 Task: Enable the video filter "Deinterlacing video filter" in the video filter module.
Action: Mouse moved to (99, 20)
Screenshot: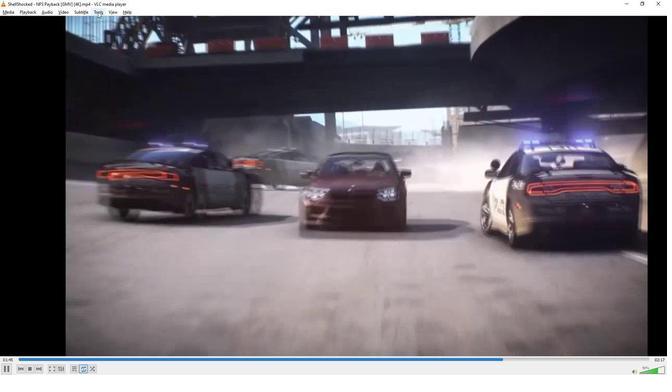 
Action: Mouse pressed left at (99, 20)
Screenshot: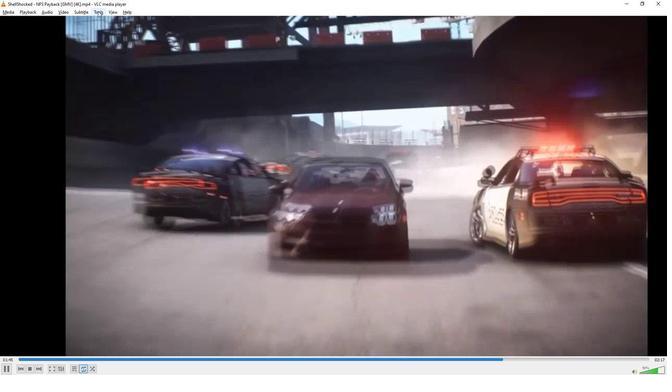 
Action: Mouse moved to (113, 101)
Screenshot: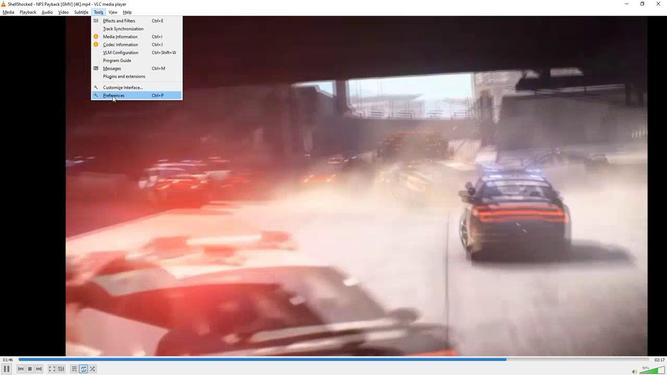 
Action: Mouse pressed left at (113, 101)
Screenshot: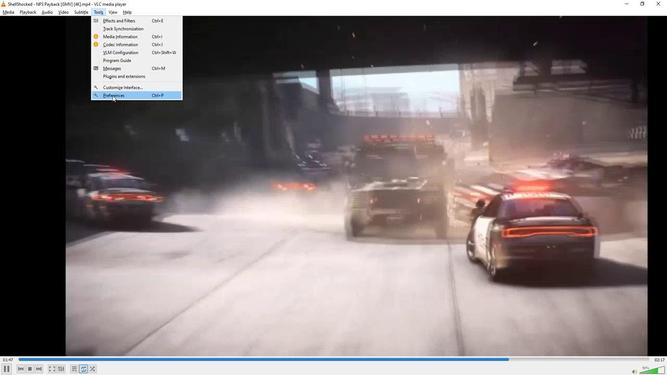 
Action: Mouse moved to (185, 255)
Screenshot: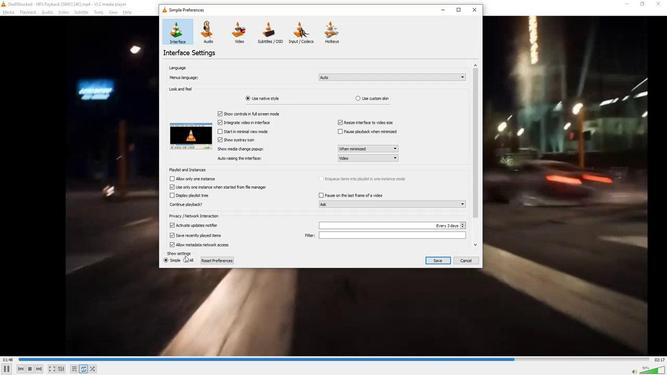 
Action: Mouse pressed left at (185, 255)
Screenshot: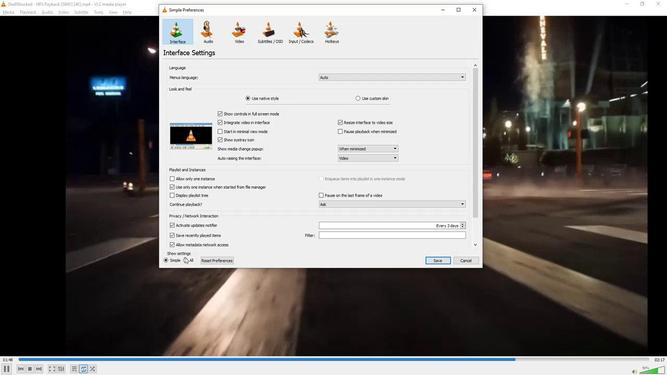 
Action: Mouse moved to (192, 197)
Screenshot: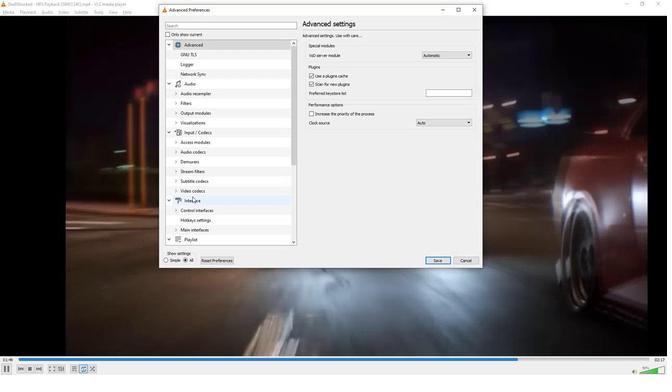 
Action: Mouse scrolled (192, 197) with delta (0, 0)
Screenshot: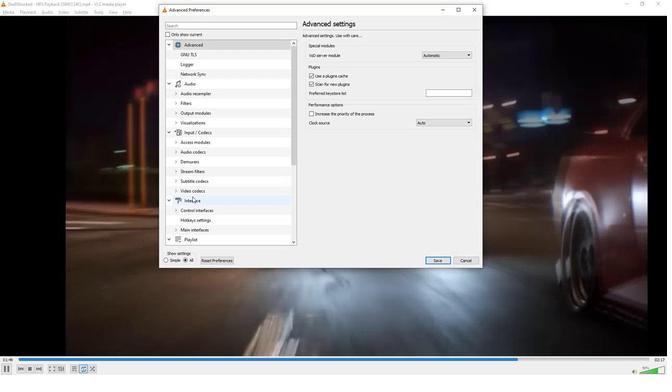
Action: Mouse scrolled (192, 197) with delta (0, 0)
Screenshot: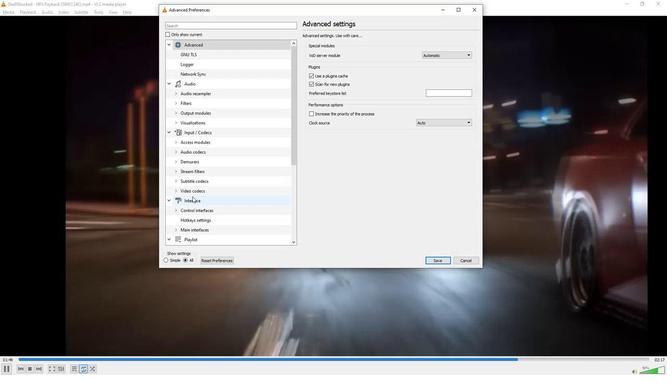 
Action: Mouse scrolled (192, 197) with delta (0, 0)
Screenshot: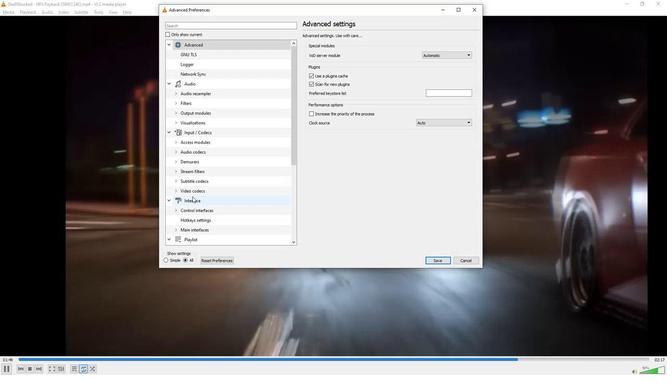 
Action: Mouse scrolled (192, 197) with delta (0, 0)
Screenshot: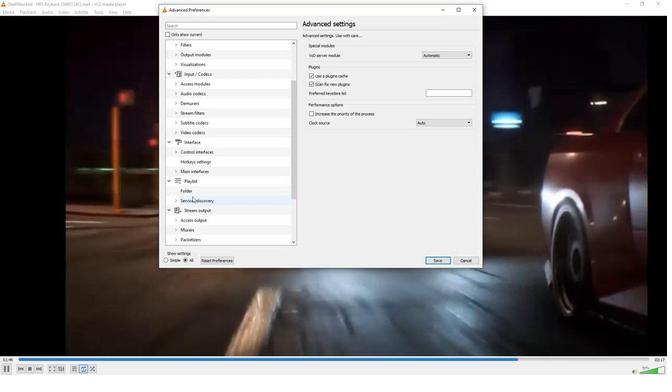 
Action: Mouse scrolled (192, 197) with delta (0, 0)
Screenshot: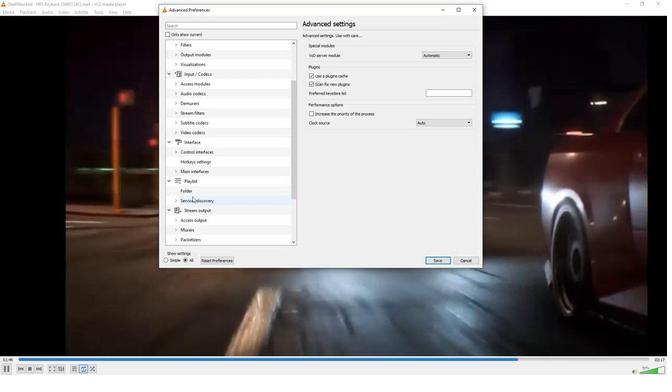 
Action: Mouse scrolled (192, 197) with delta (0, 0)
Screenshot: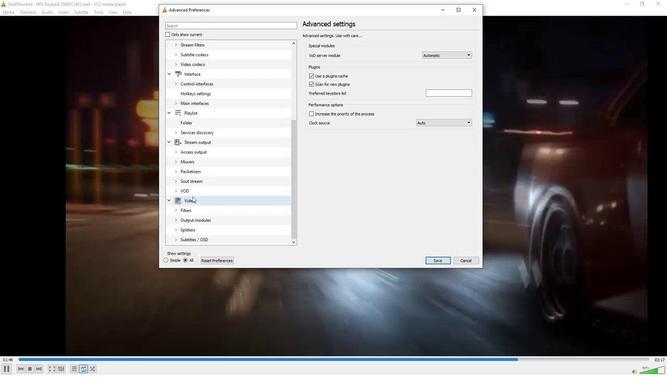
Action: Mouse scrolled (192, 197) with delta (0, 0)
Screenshot: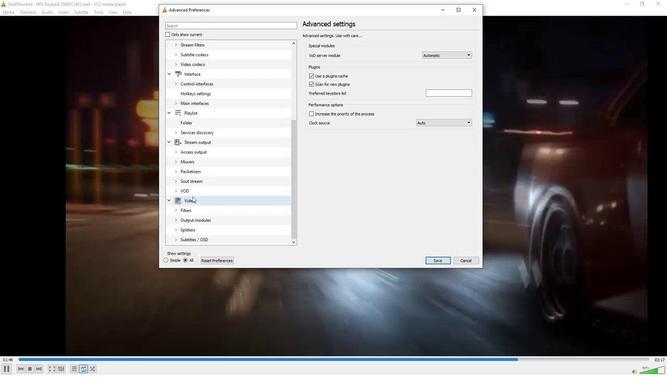 
Action: Mouse scrolled (192, 197) with delta (0, 0)
Screenshot: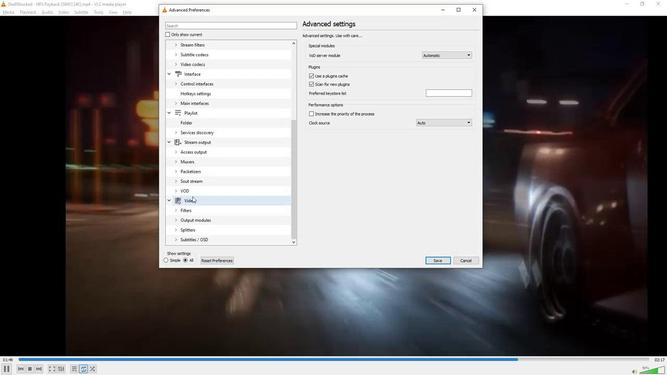
Action: Mouse moved to (191, 211)
Screenshot: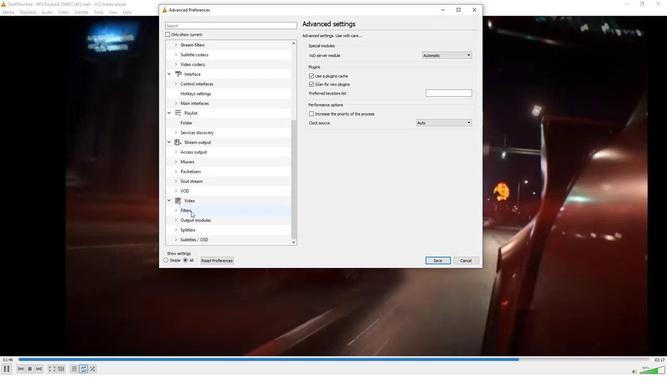 
Action: Mouse pressed left at (191, 211)
Screenshot: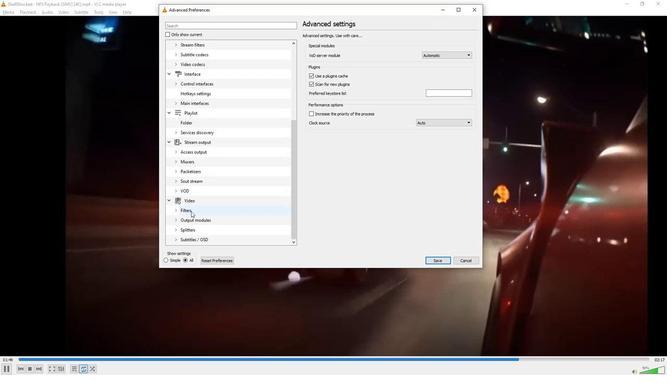 
Action: Mouse moved to (311, 174)
Screenshot: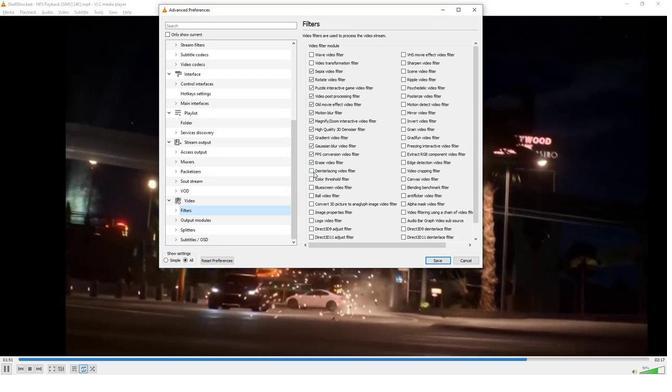 
Action: Mouse pressed left at (311, 174)
Screenshot: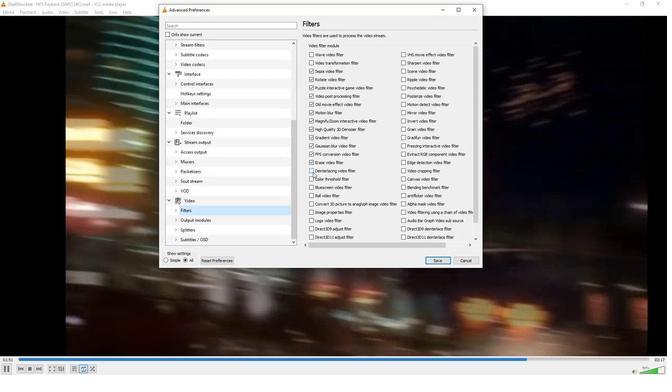 
Action: Mouse moved to (275, 180)
Screenshot: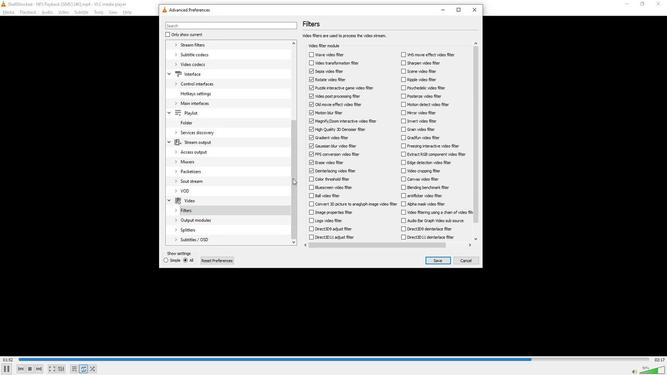 
